 Task: Create a due date automation trigger when advanced on, on the tuesday of the week a card is due add content with a name or a description ending with resume at 11:00 AM.
Action: Mouse moved to (989, 79)
Screenshot: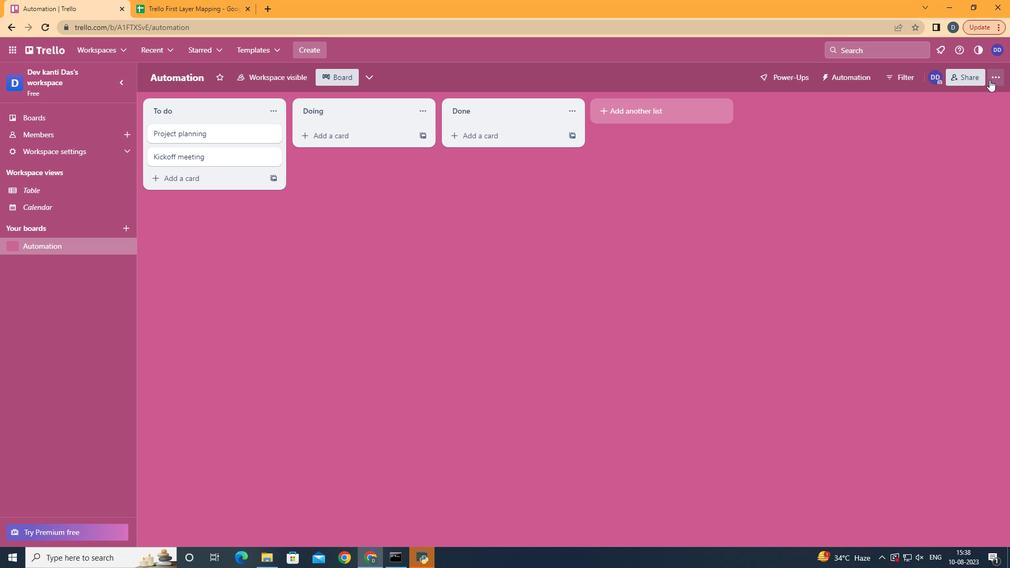 
Action: Mouse pressed left at (989, 79)
Screenshot: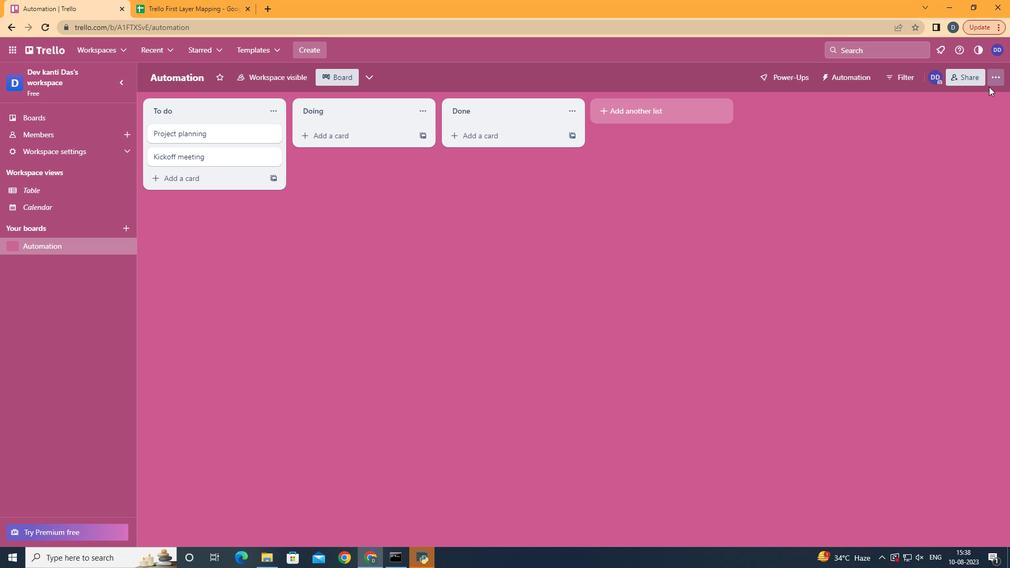 
Action: Mouse moved to (926, 235)
Screenshot: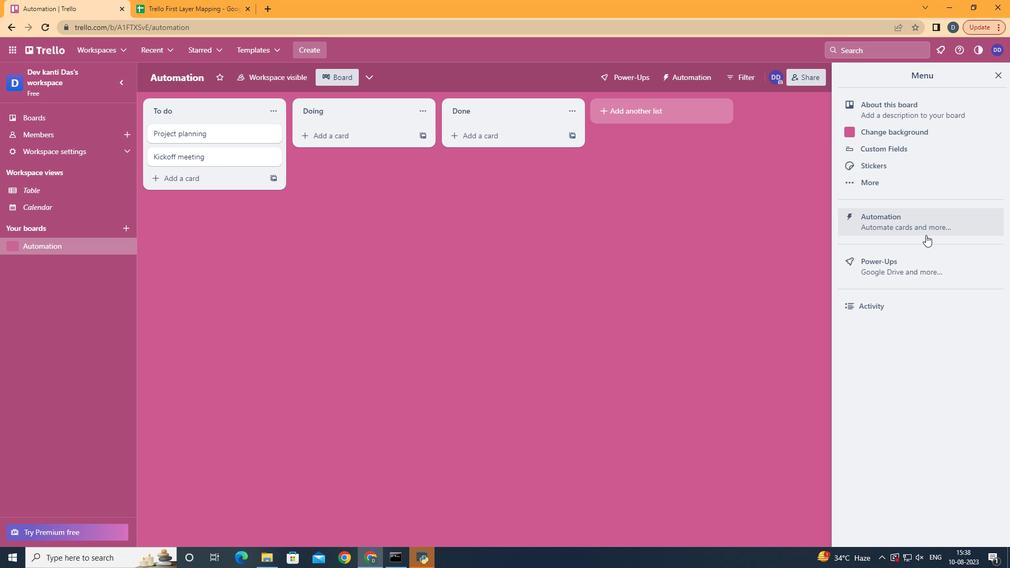 
Action: Mouse pressed left at (926, 235)
Screenshot: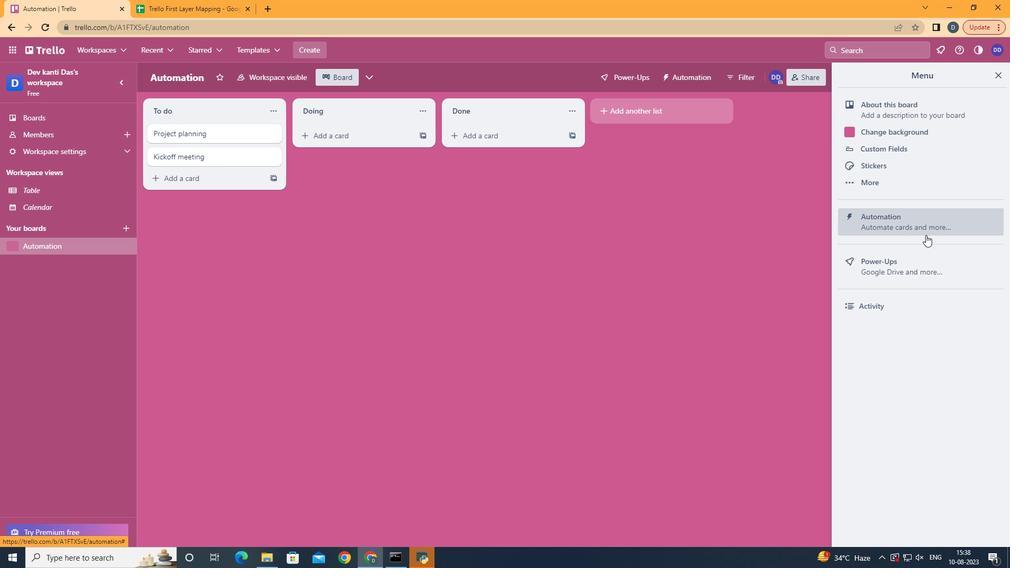 
Action: Mouse moved to (194, 209)
Screenshot: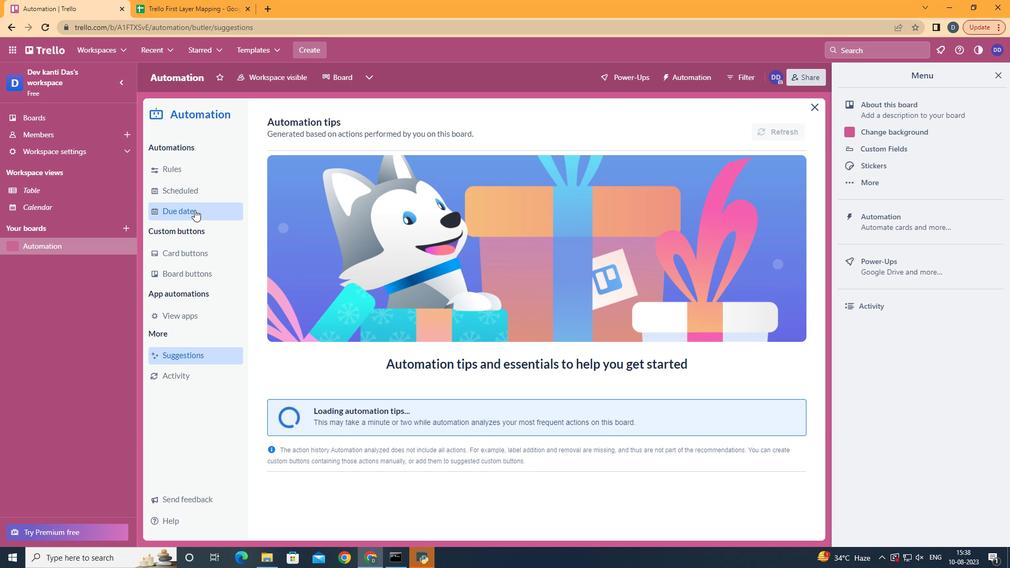 
Action: Mouse pressed left at (194, 209)
Screenshot: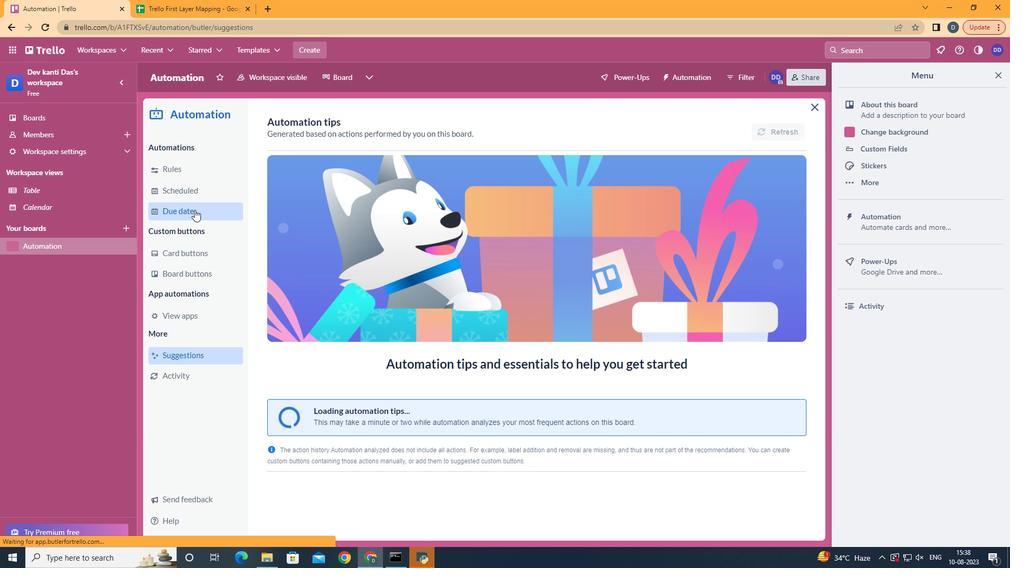 
Action: Mouse moved to (743, 128)
Screenshot: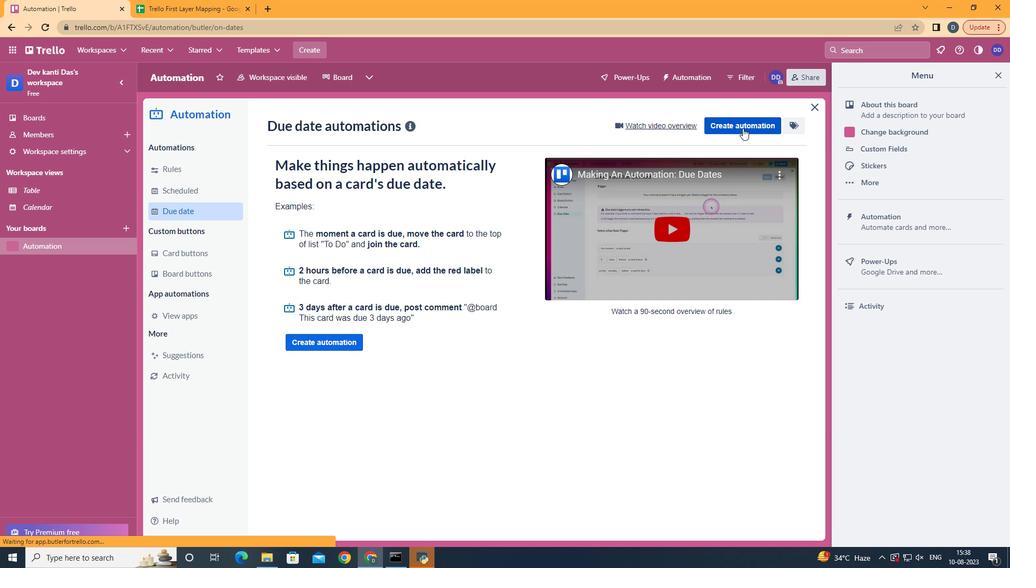 
Action: Mouse pressed left at (743, 128)
Screenshot: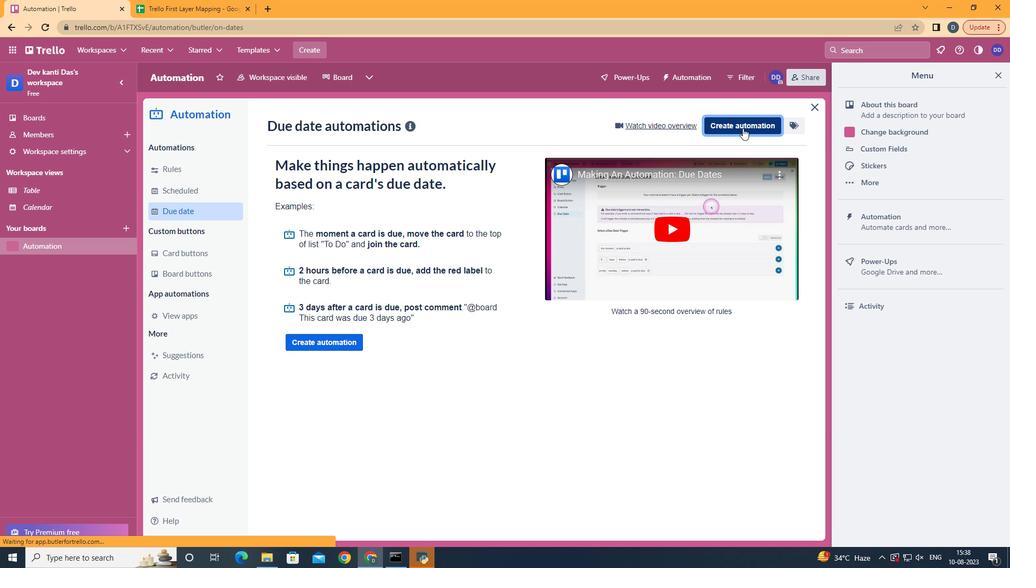 
Action: Mouse moved to (531, 231)
Screenshot: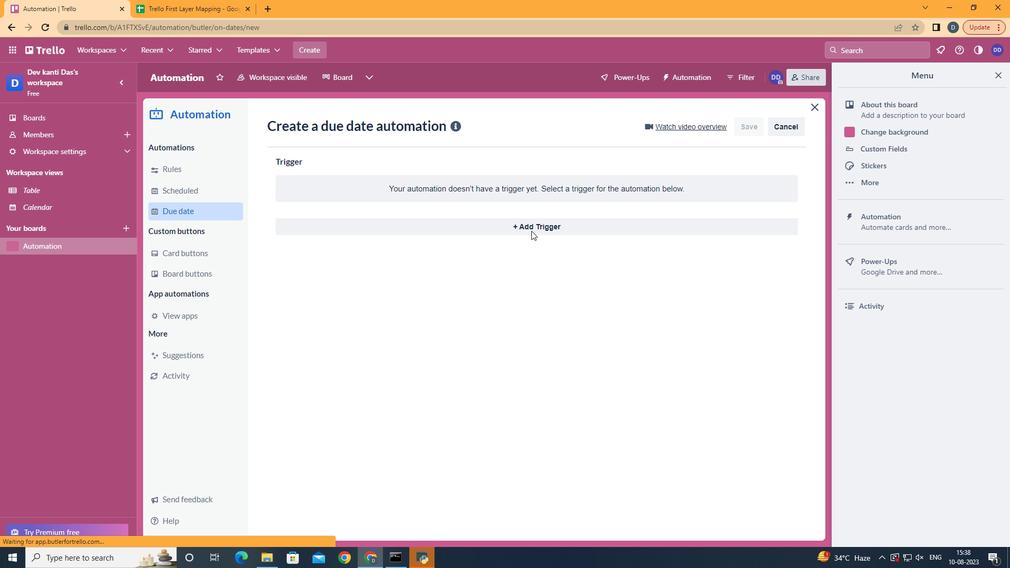 
Action: Mouse pressed left at (531, 231)
Screenshot: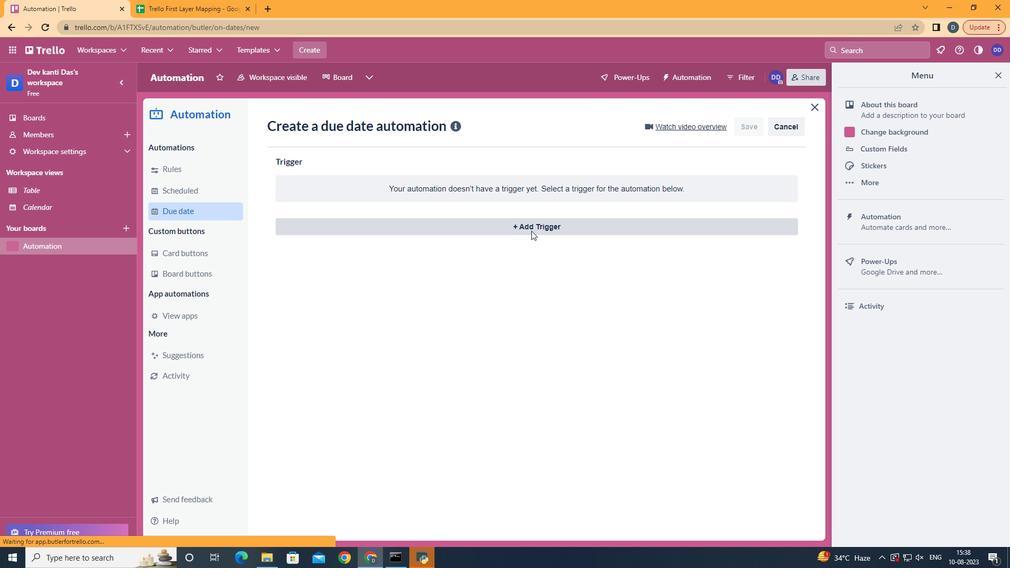 
Action: Mouse moved to (346, 297)
Screenshot: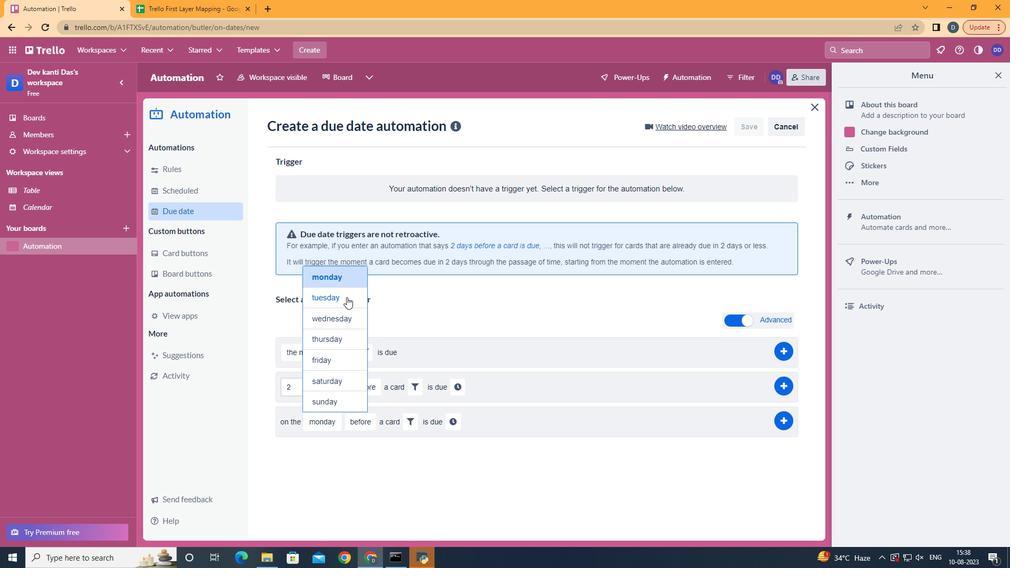 
Action: Mouse pressed left at (346, 297)
Screenshot: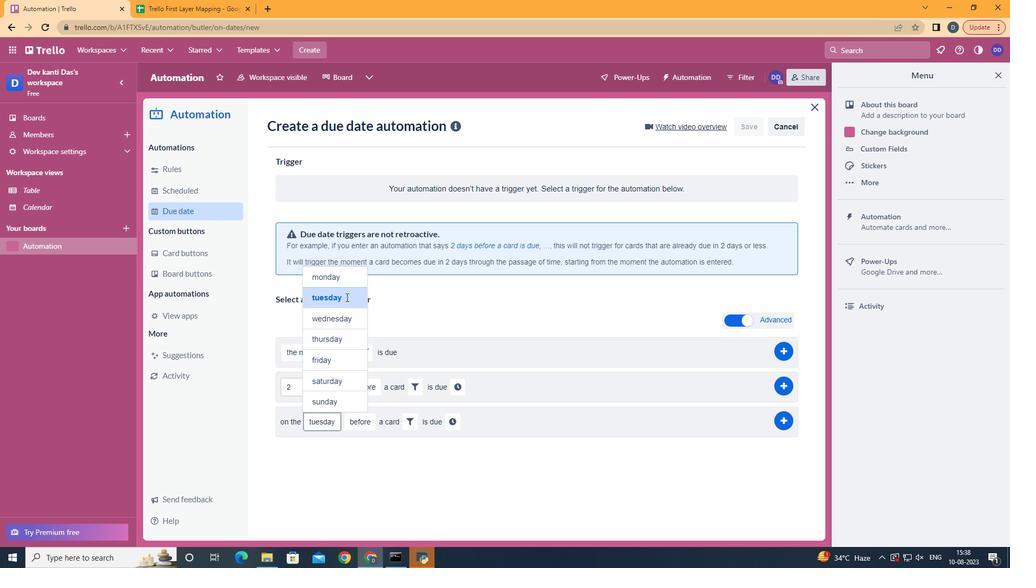 
Action: Mouse moved to (376, 484)
Screenshot: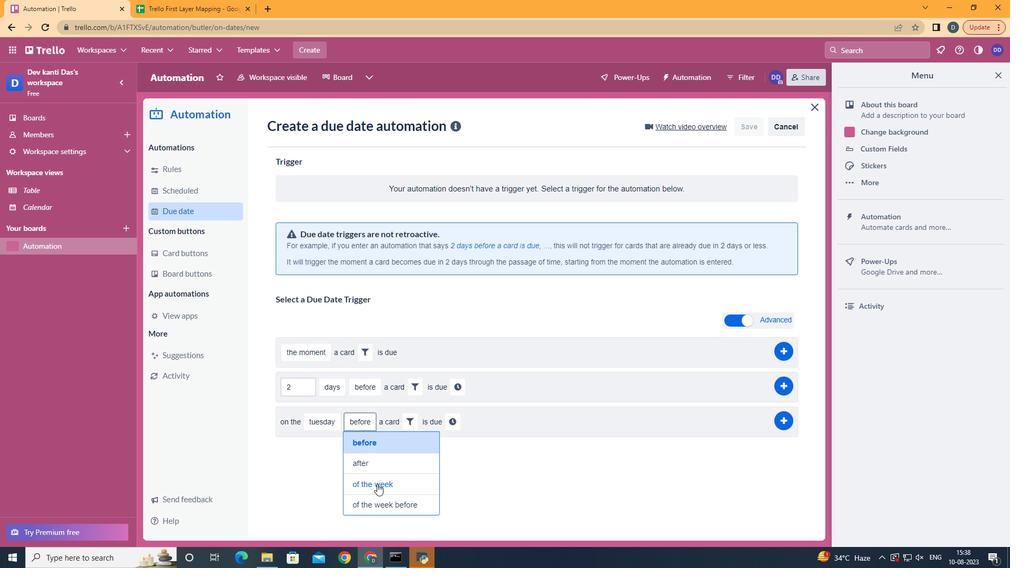 
Action: Mouse pressed left at (376, 484)
Screenshot: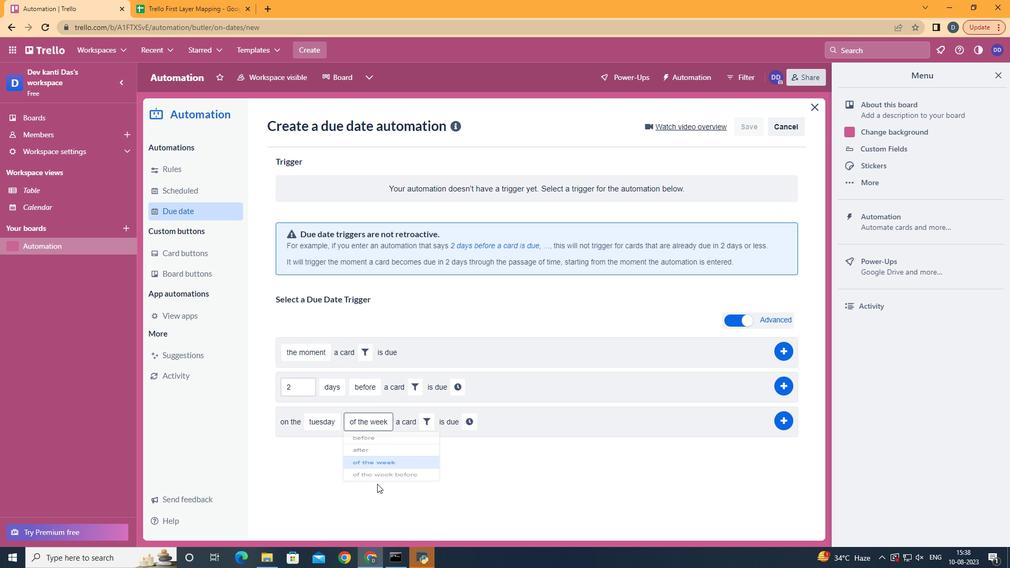 
Action: Mouse moved to (421, 427)
Screenshot: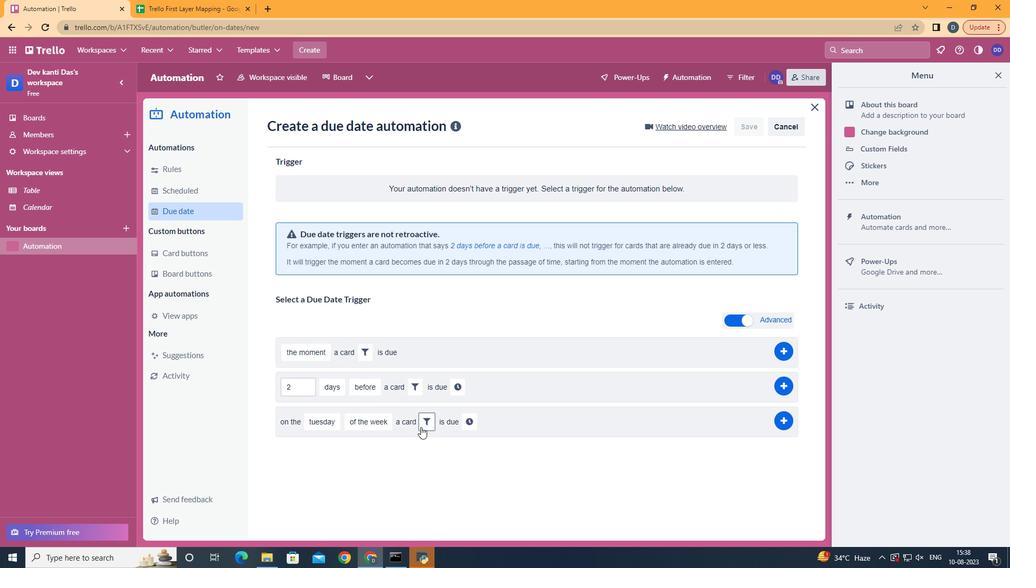 
Action: Mouse pressed left at (421, 427)
Screenshot: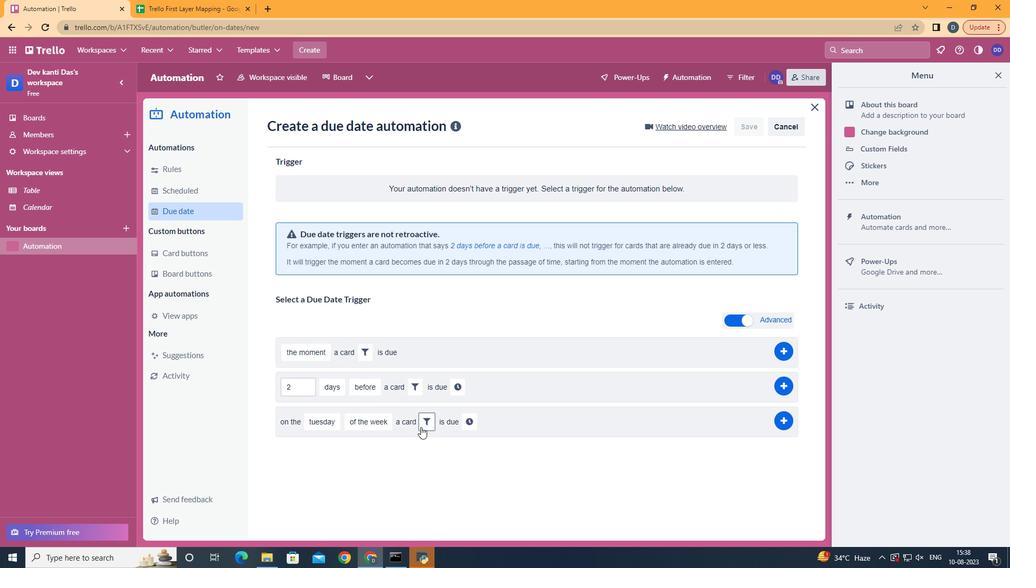 
Action: Mouse moved to (557, 458)
Screenshot: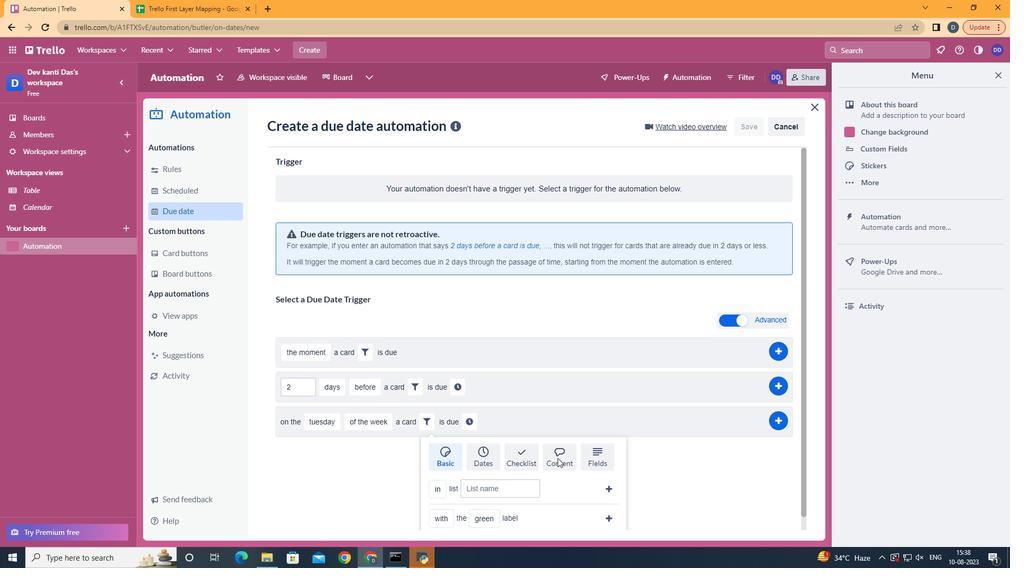 
Action: Mouse pressed left at (557, 458)
Screenshot: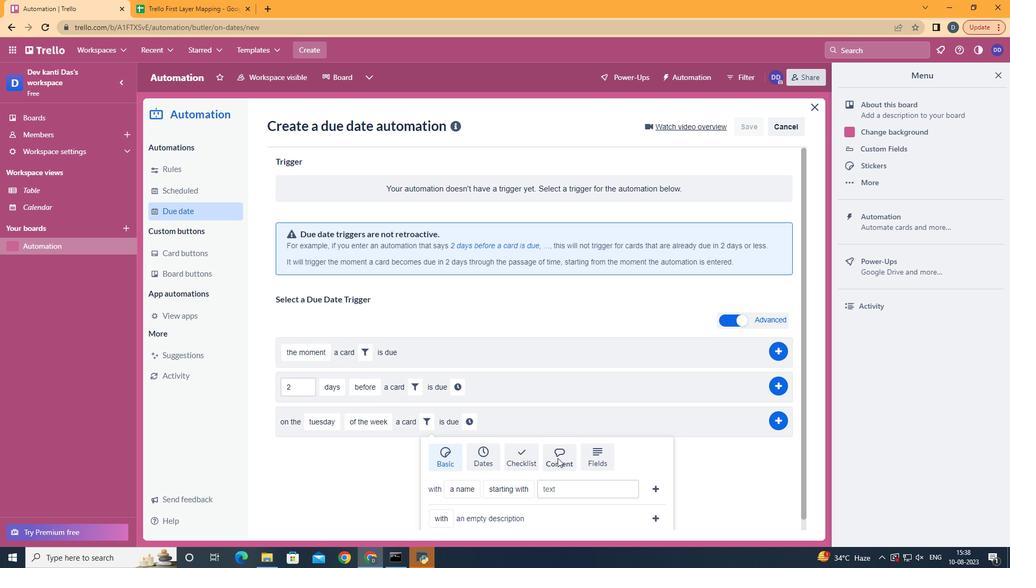 
Action: Mouse moved to (557, 458)
Screenshot: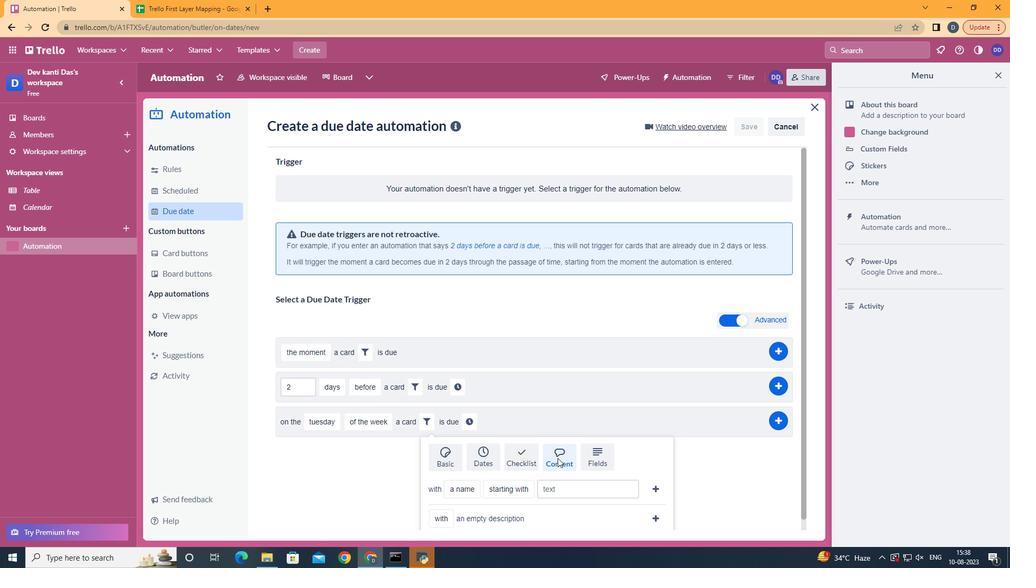 
Action: Mouse scrolled (557, 457) with delta (0, 0)
Screenshot: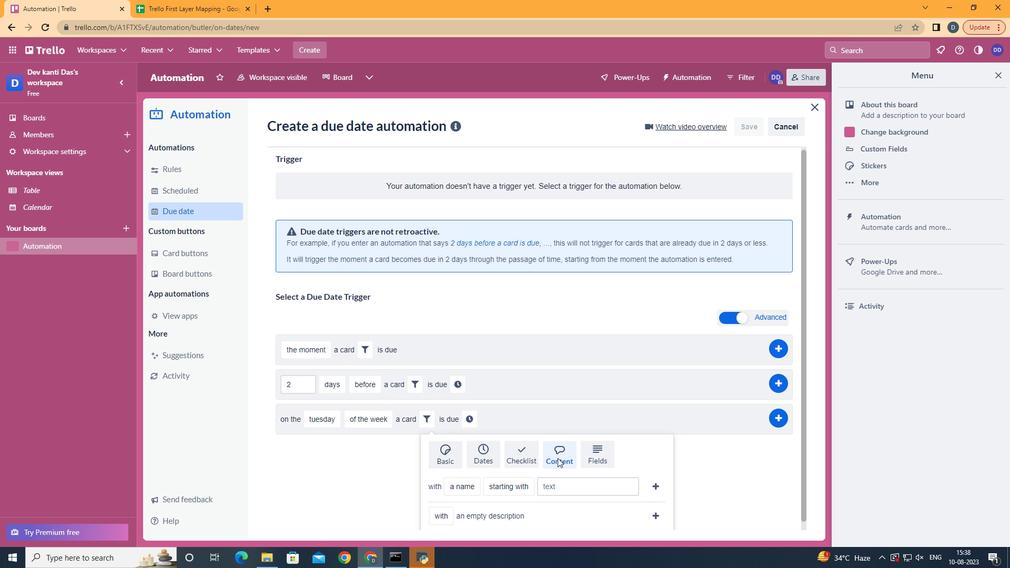 
Action: Mouse scrolled (557, 457) with delta (0, 0)
Screenshot: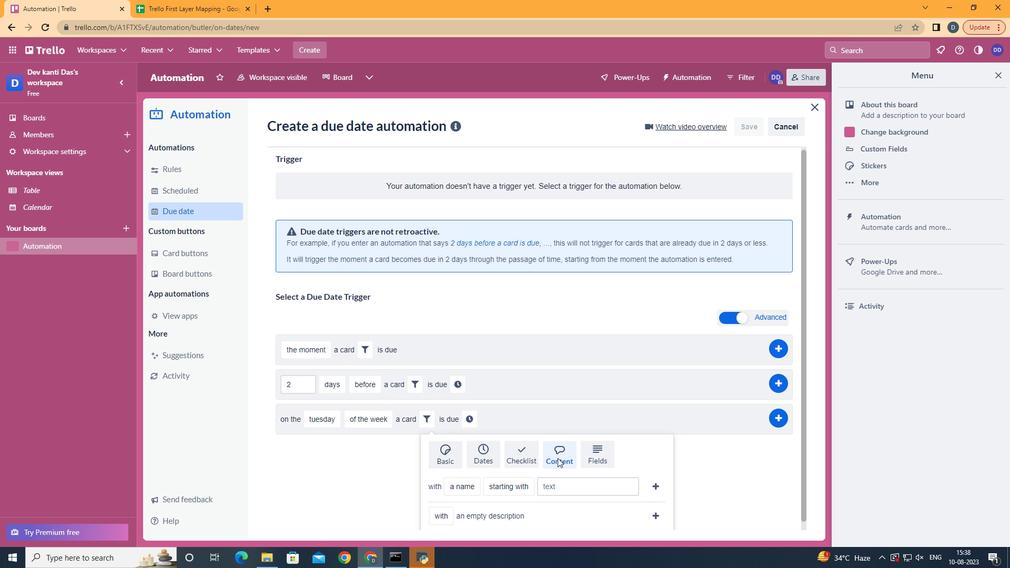 
Action: Mouse scrolled (557, 457) with delta (0, 0)
Screenshot: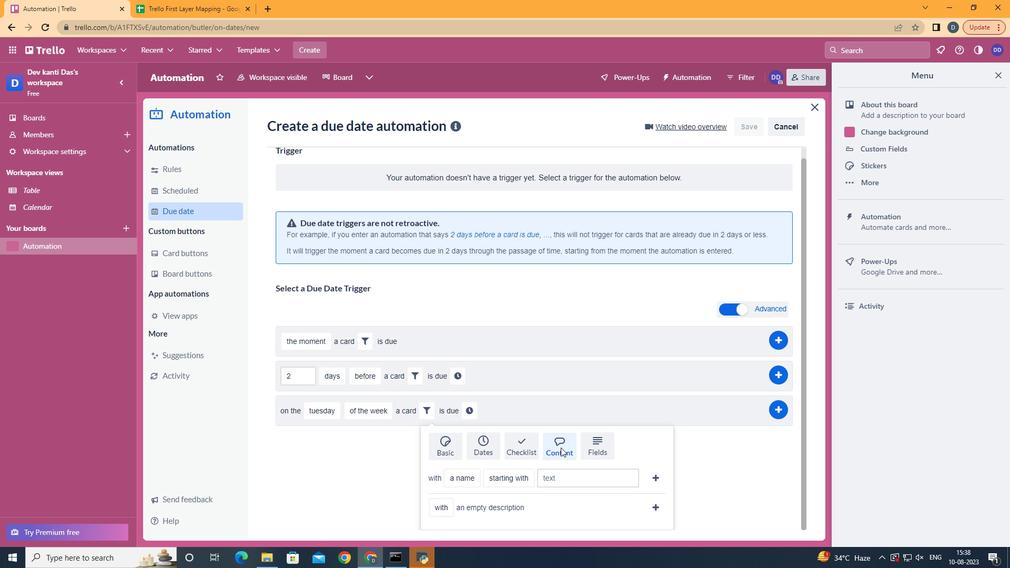 
Action: Mouse scrolled (557, 457) with delta (0, 0)
Screenshot: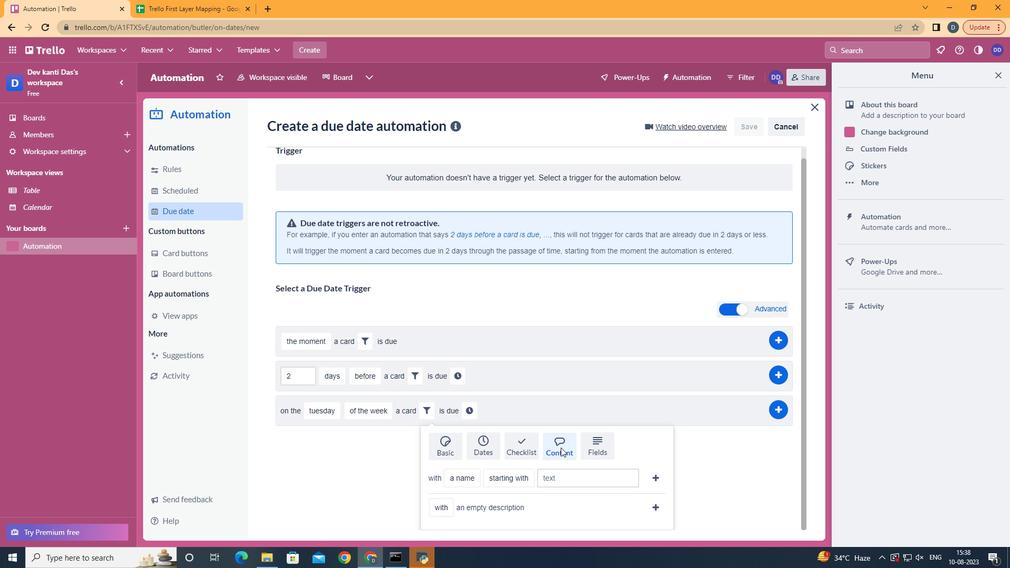
Action: Mouse scrolled (557, 457) with delta (0, 0)
Screenshot: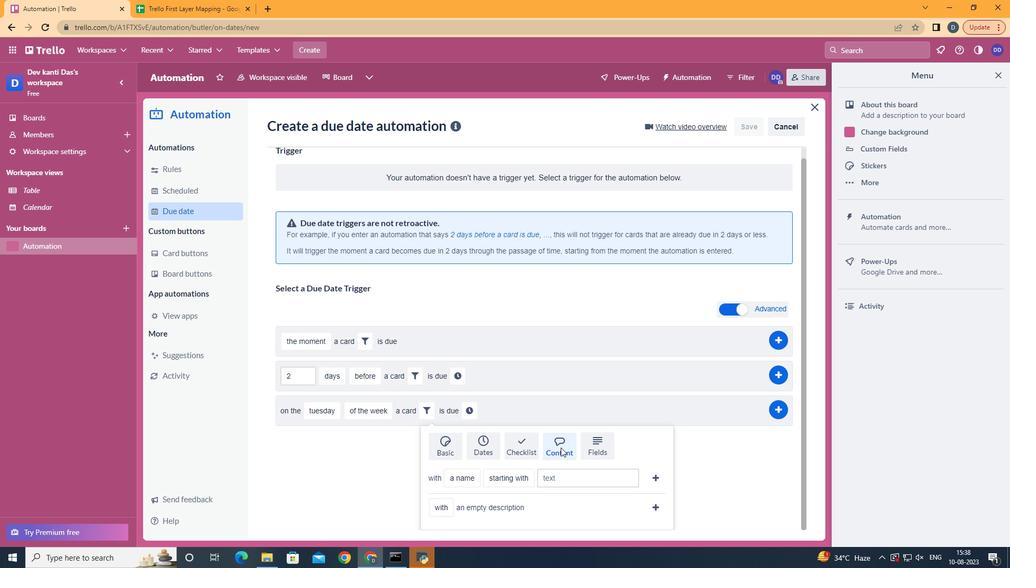 
Action: Mouse moved to (479, 453)
Screenshot: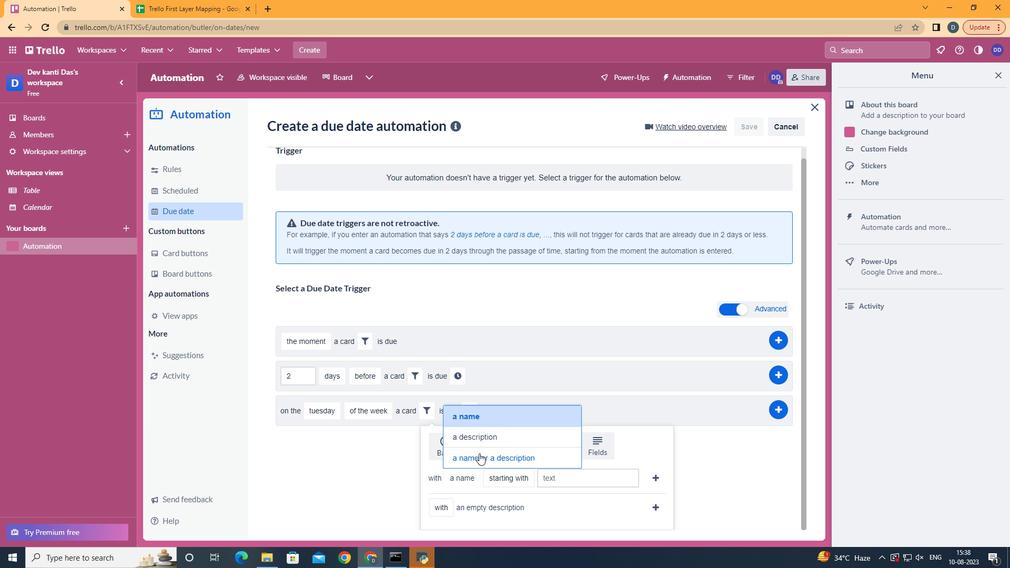 
Action: Mouse pressed left at (479, 453)
Screenshot: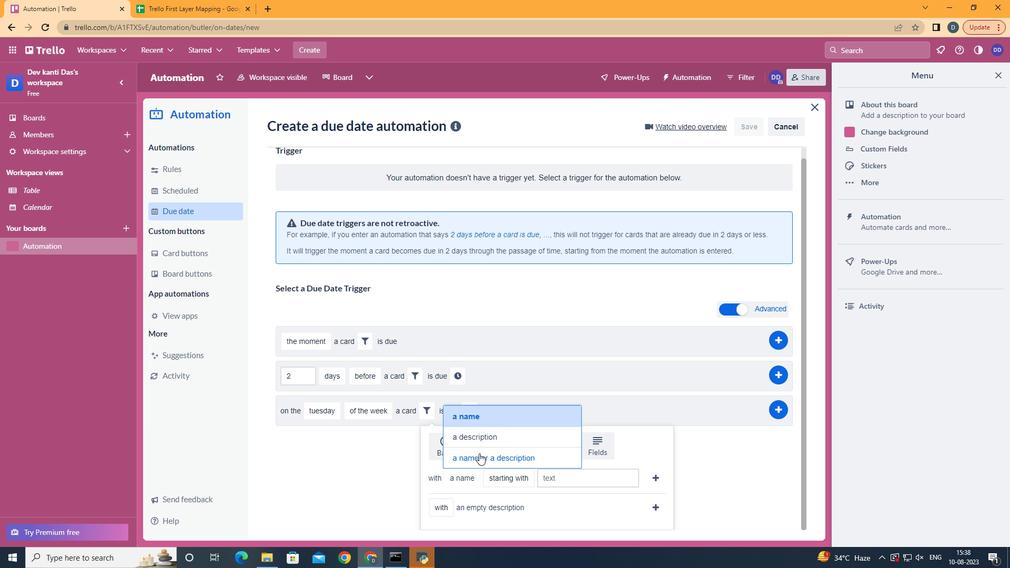 
Action: Mouse moved to (577, 375)
Screenshot: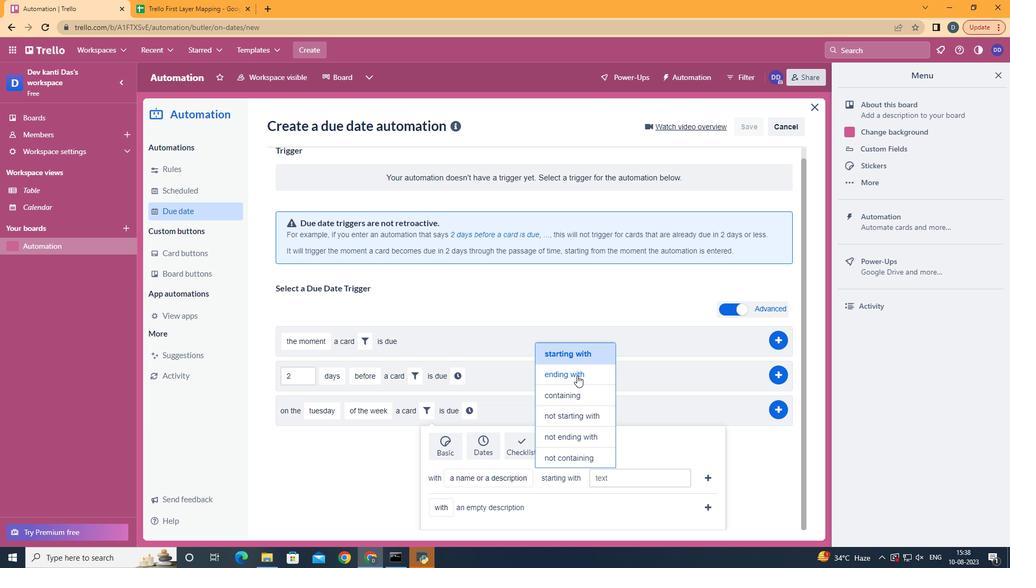 
Action: Mouse pressed left at (577, 375)
Screenshot: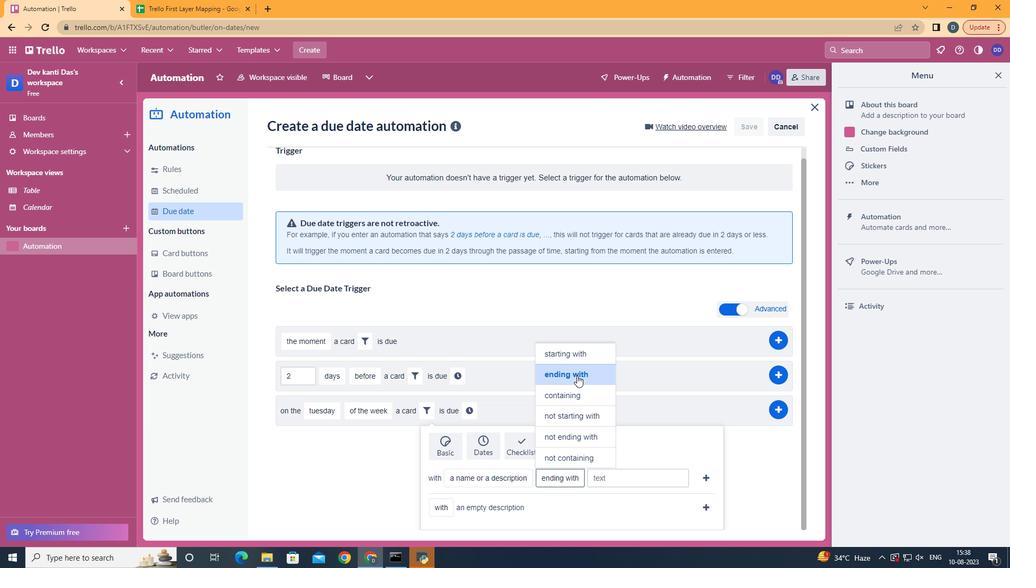 
Action: Mouse moved to (634, 481)
Screenshot: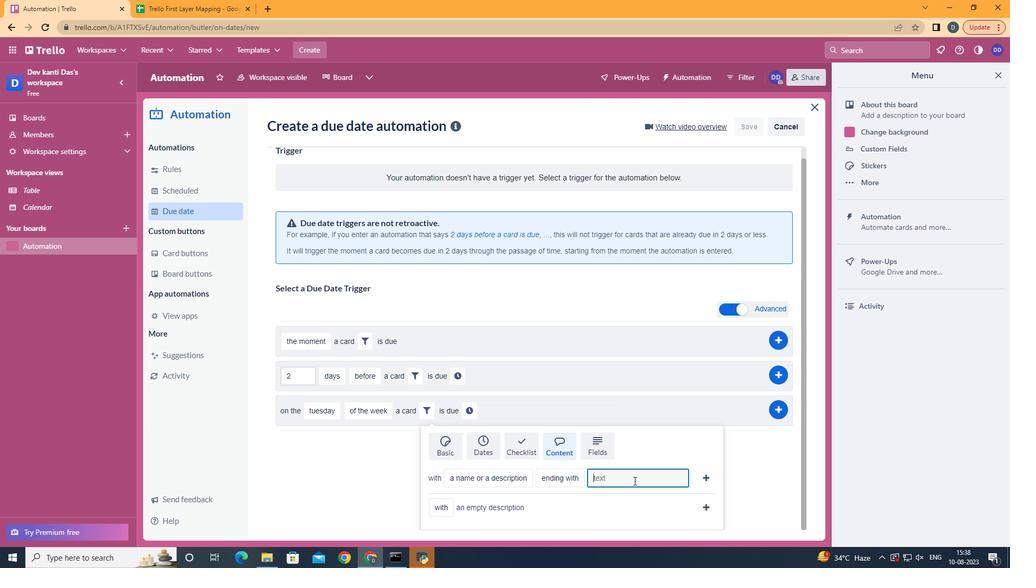 
Action: Mouse pressed left at (634, 481)
Screenshot: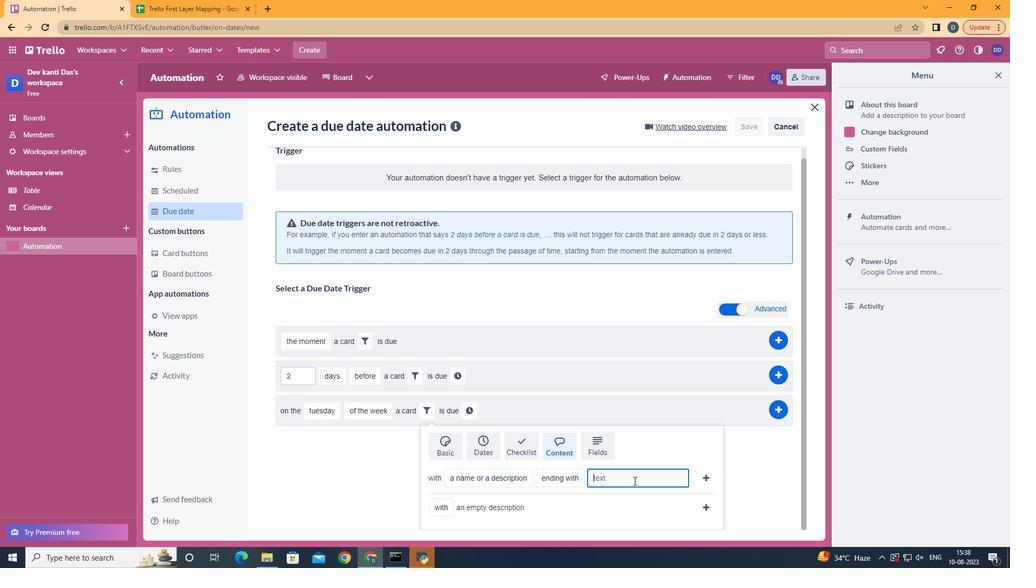 
Action: Mouse moved to (634, 480)
Screenshot: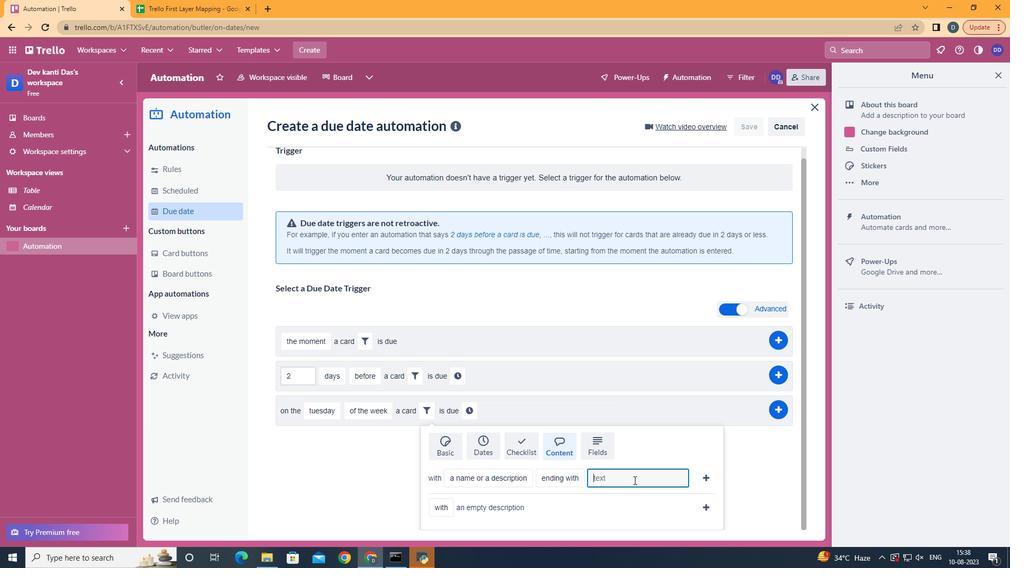 
Action: Key pressed resume
Screenshot: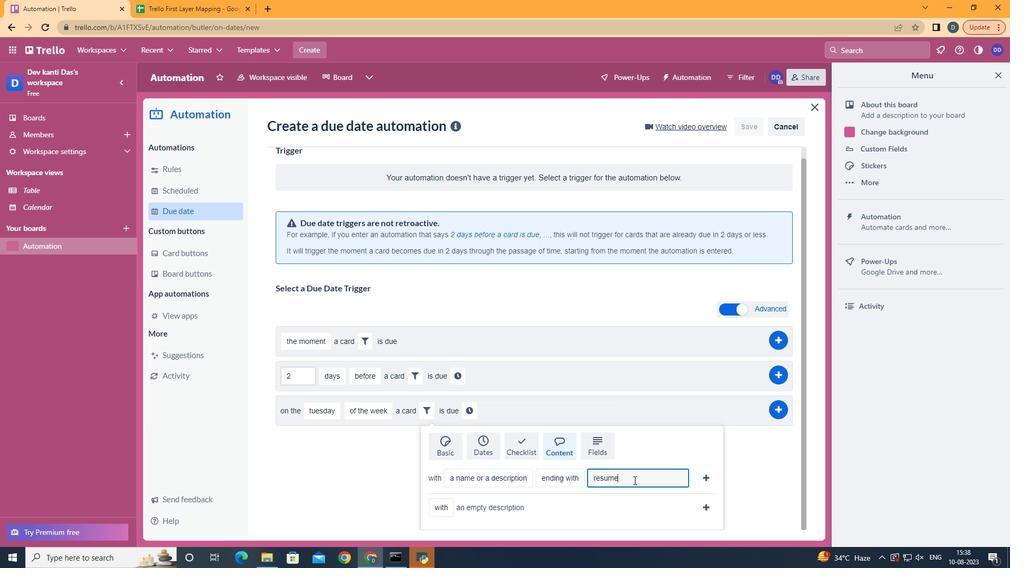 
Action: Mouse moved to (710, 479)
Screenshot: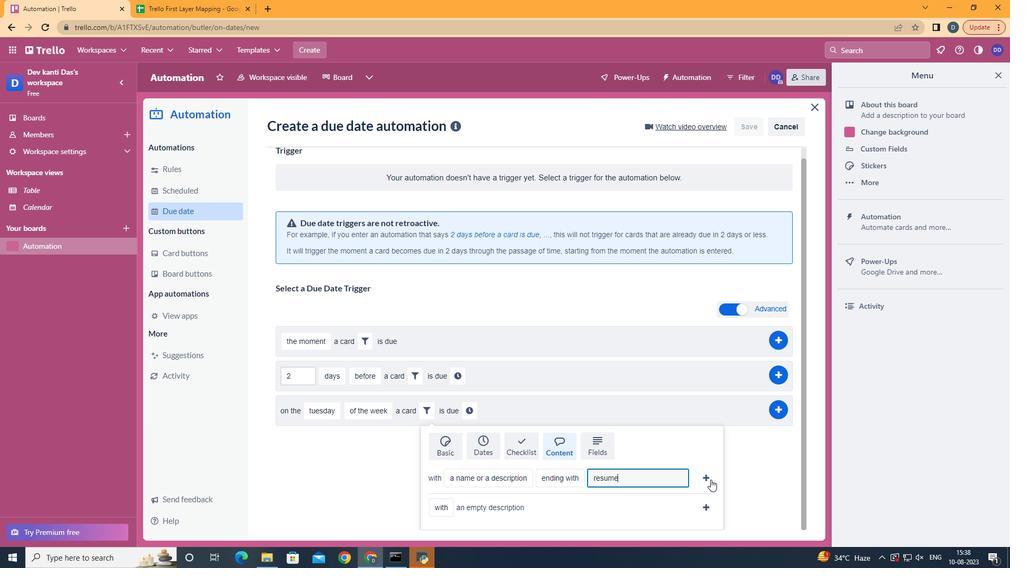 
Action: Mouse pressed left at (710, 479)
Screenshot: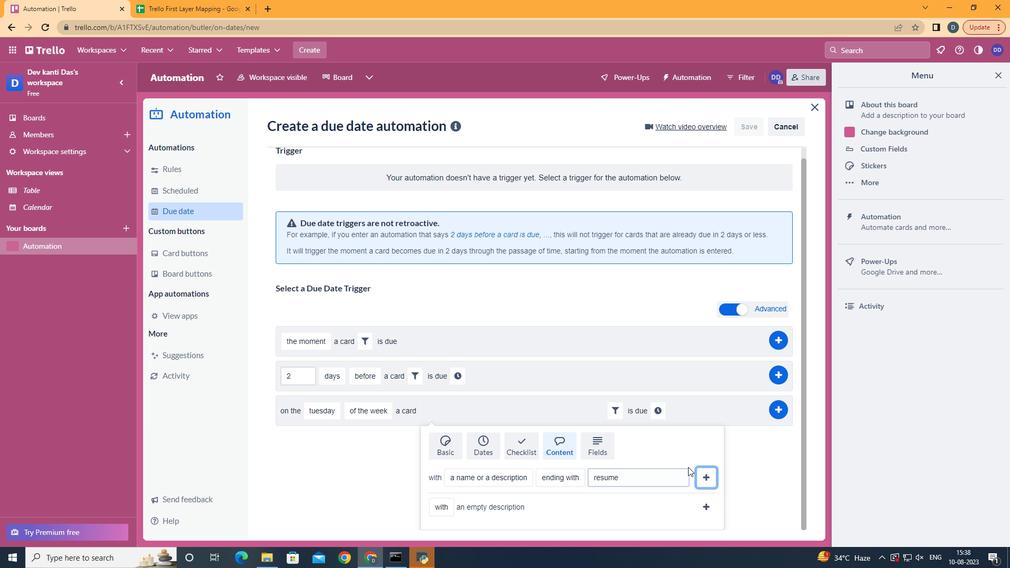 
Action: Mouse moved to (651, 425)
Screenshot: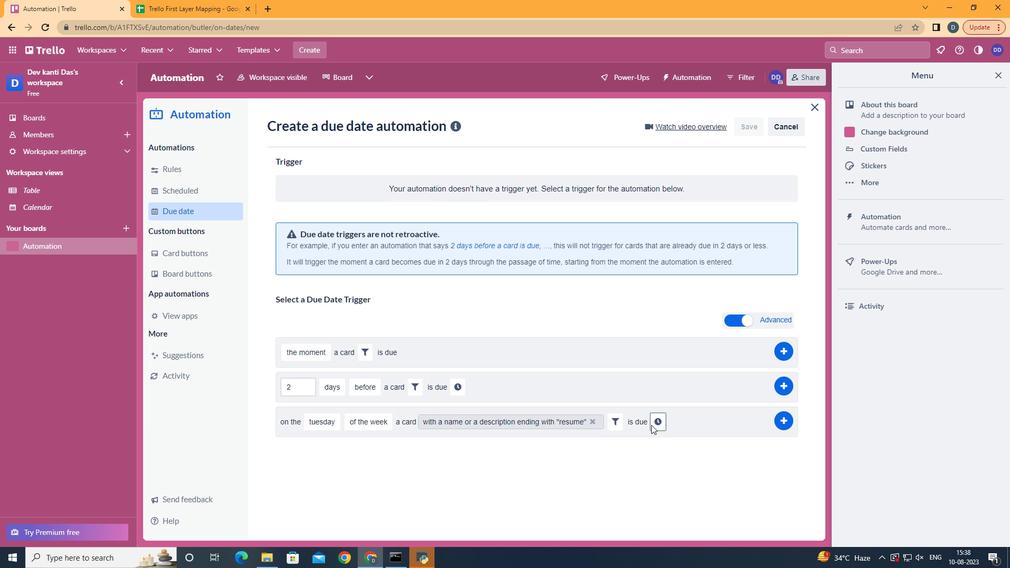 
Action: Mouse pressed left at (651, 425)
Screenshot: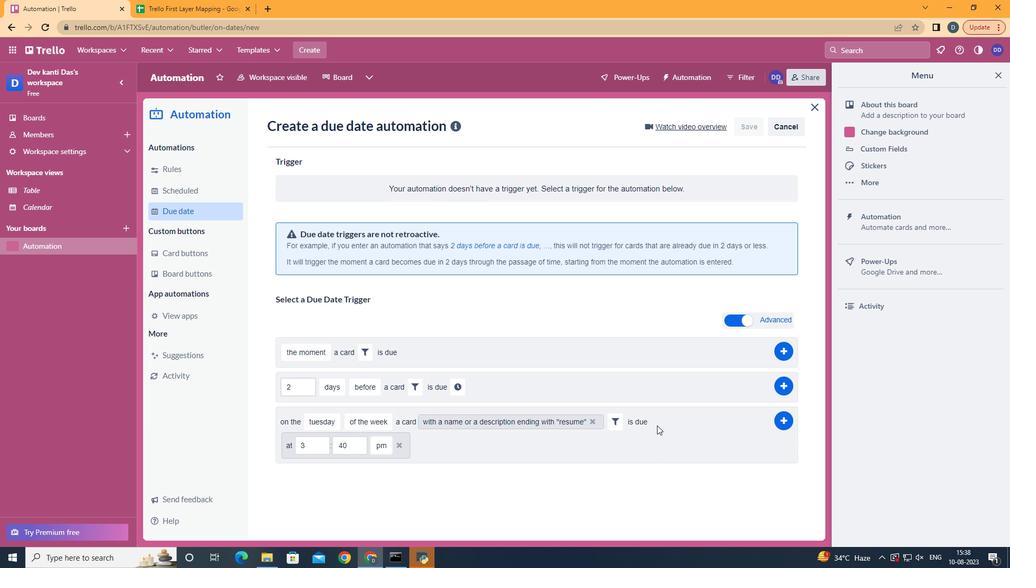 
Action: Mouse moved to (321, 442)
Screenshot: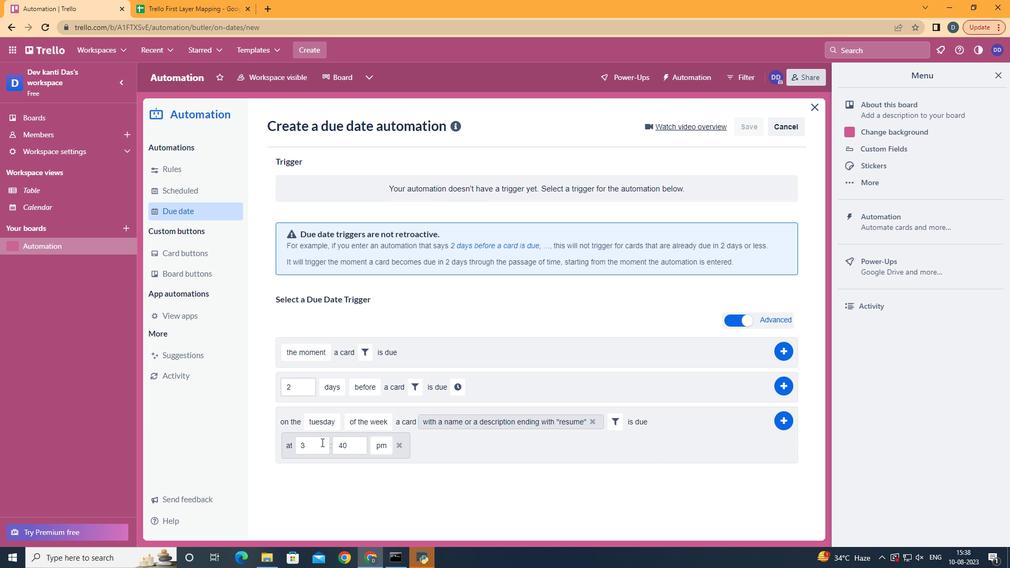 
Action: Mouse pressed left at (321, 442)
Screenshot: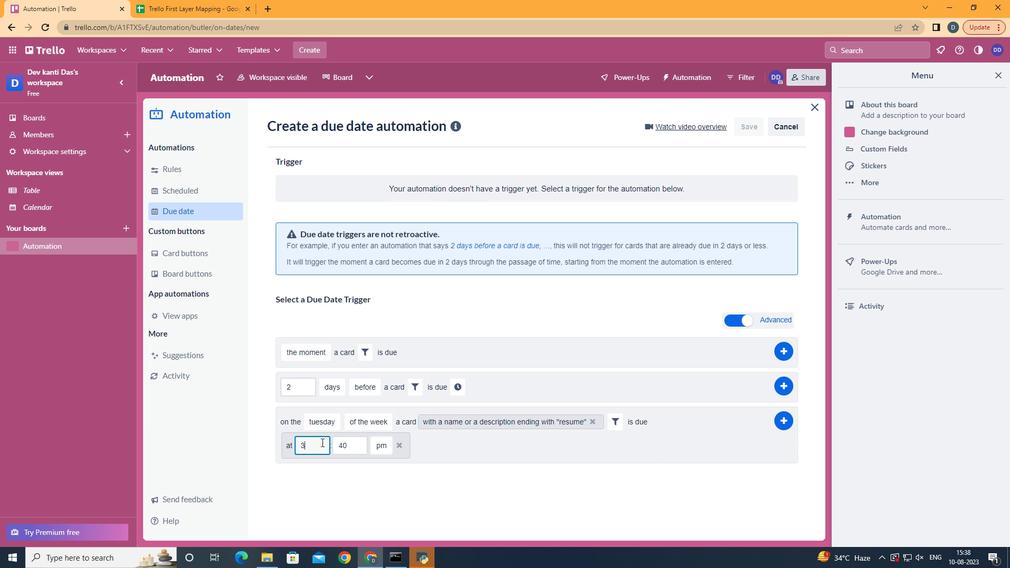 
Action: Key pressed <Key.backspace>11
Screenshot: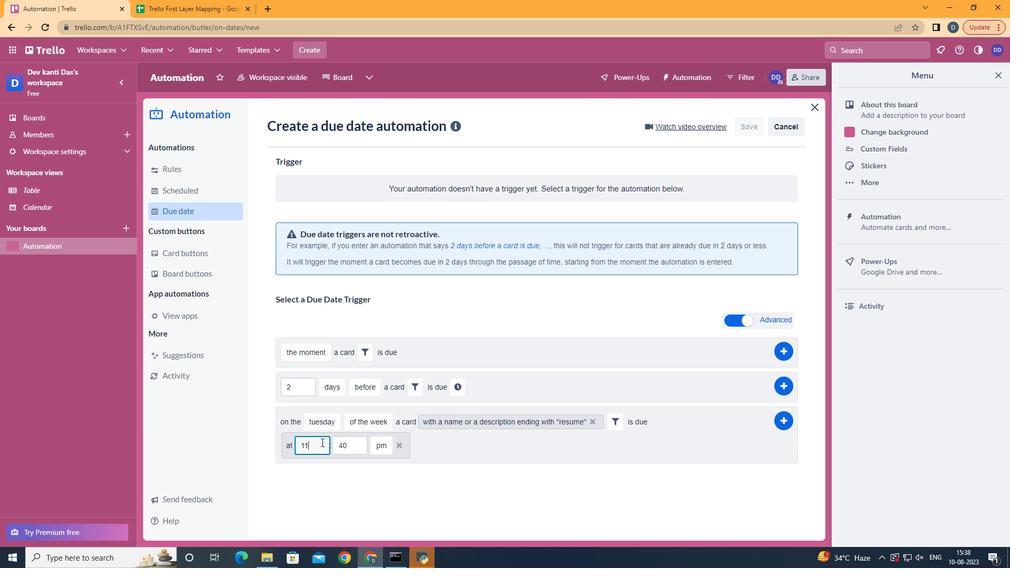 
Action: Mouse moved to (350, 446)
Screenshot: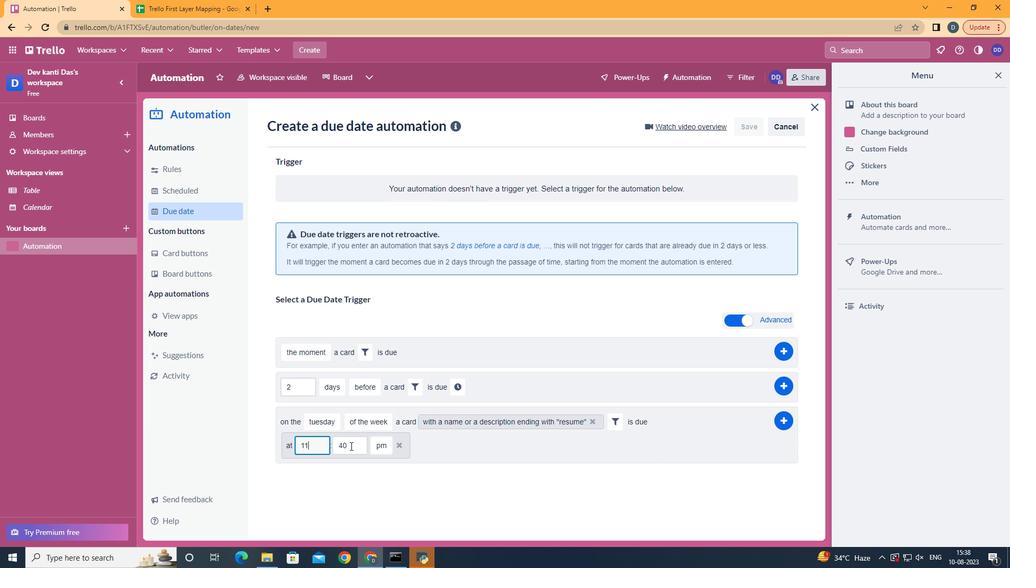 
Action: Mouse pressed left at (350, 446)
Screenshot: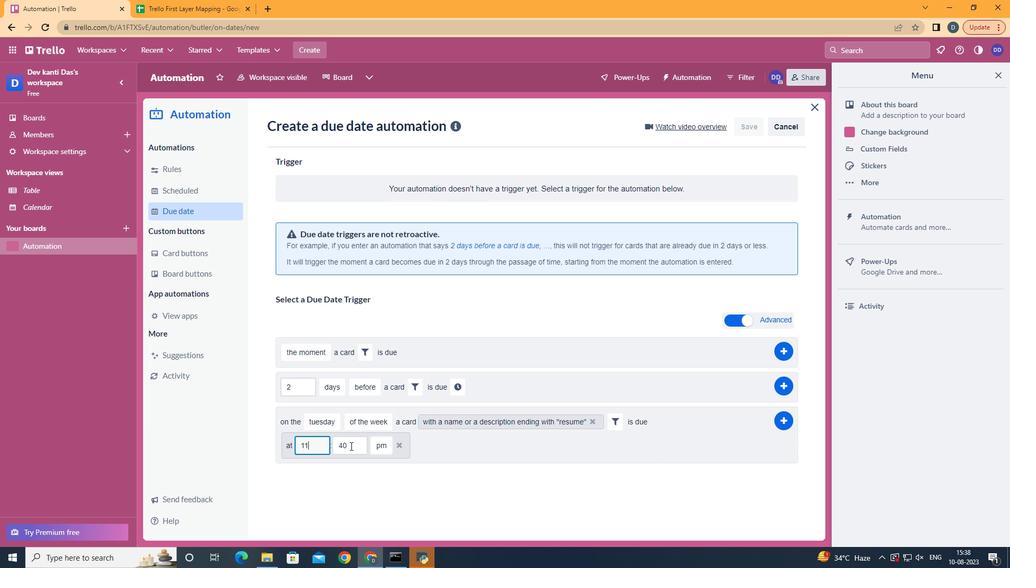 
Action: Key pressed <Key.backspace><Key.backspace>00
Screenshot: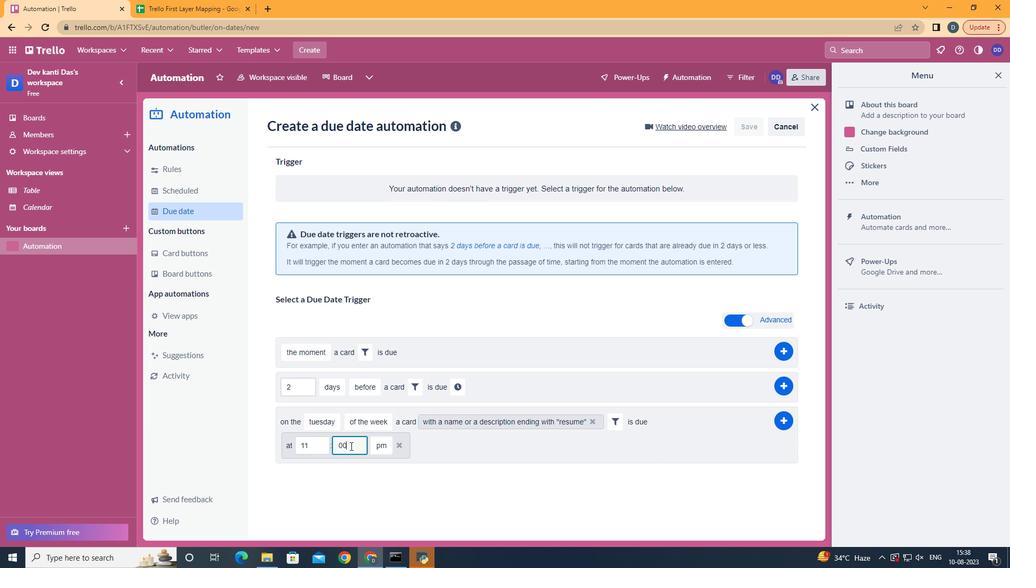 
Action: Mouse moved to (387, 463)
Screenshot: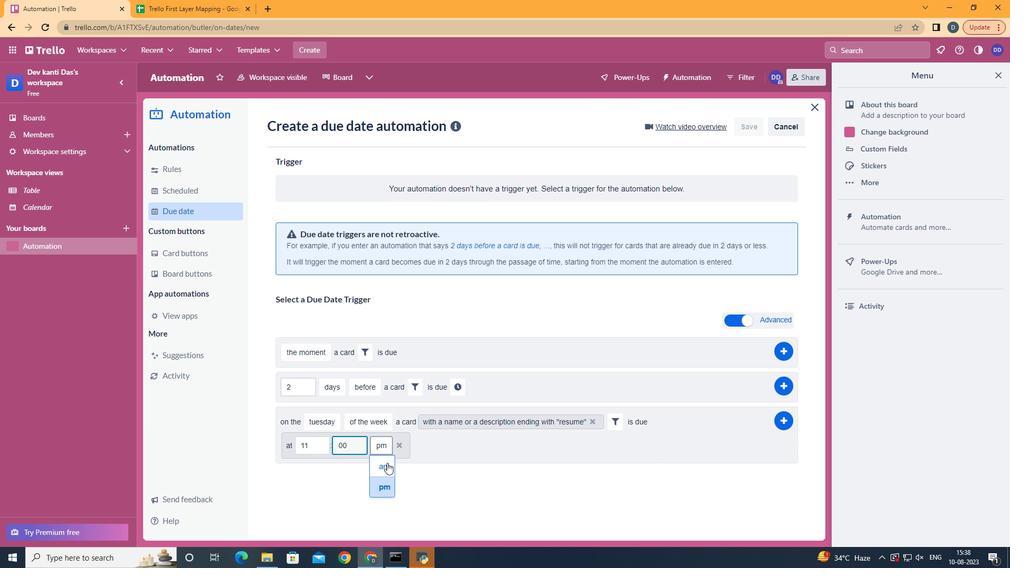 
Action: Mouse pressed left at (387, 463)
Screenshot: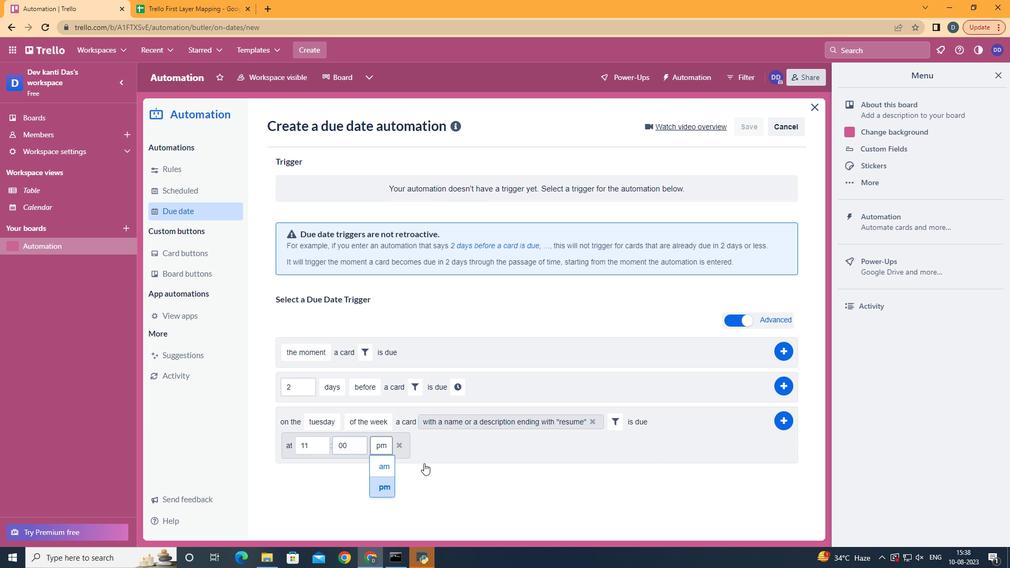 
Action: Mouse moved to (786, 419)
Screenshot: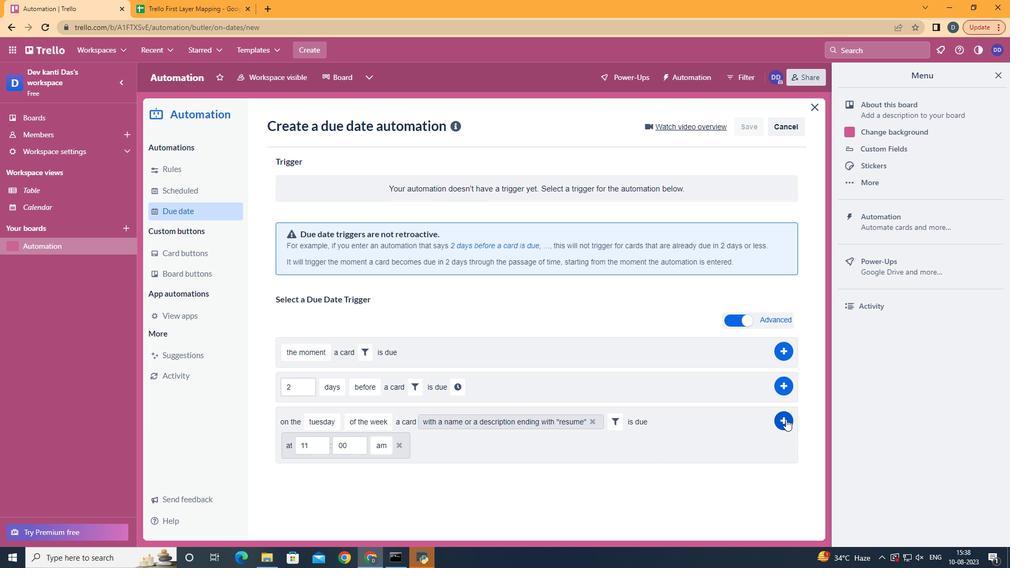 
Action: Mouse pressed left at (786, 419)
Screenshot: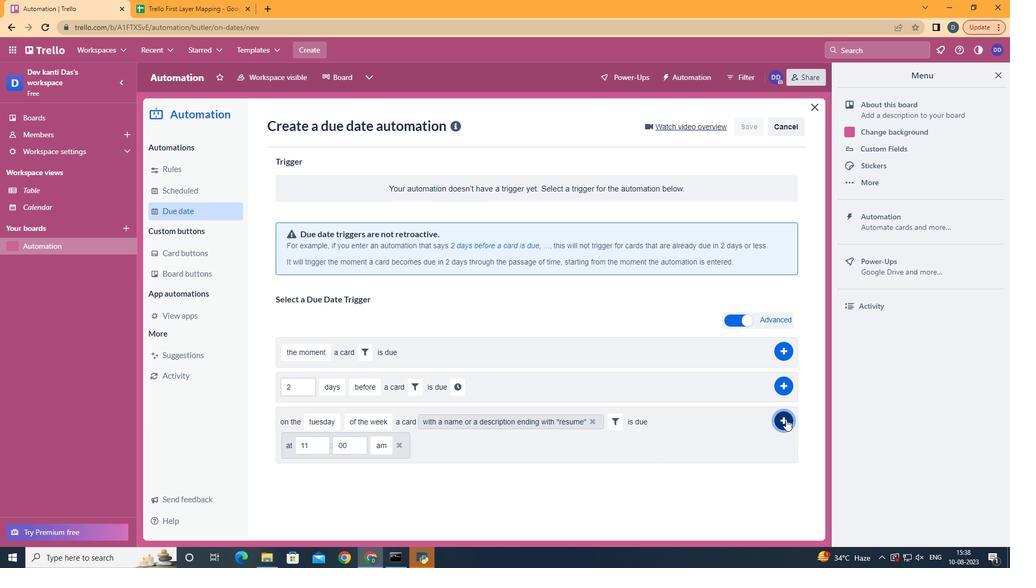 
